 Task: Start in the project Wizardry the sprint 'Starship', with a duration of 2 weeks.
Action: Mouse moved to (931, 315)
Screenshot: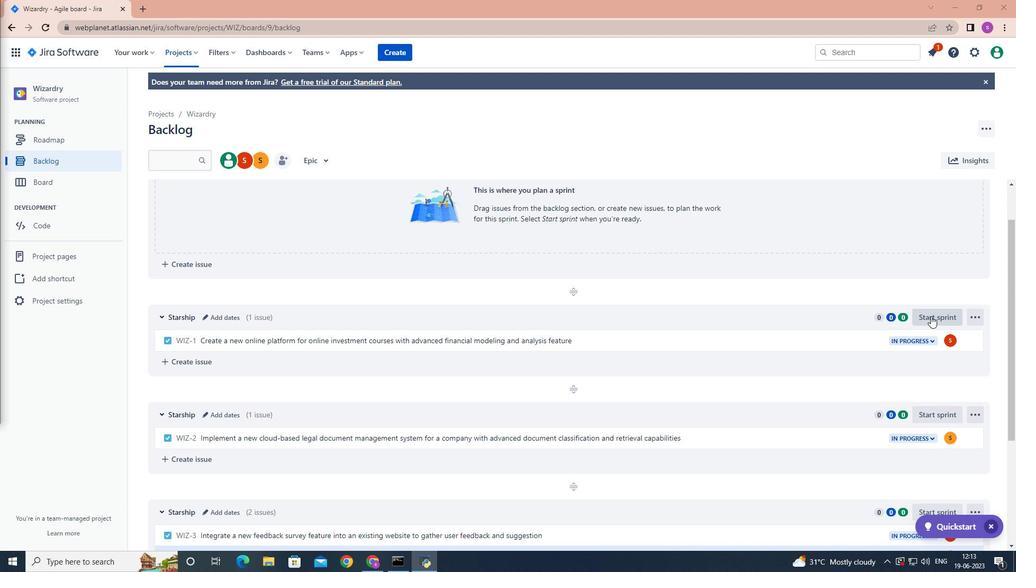 
Action: Mouse pressed left at (931, 315)
Screenshot: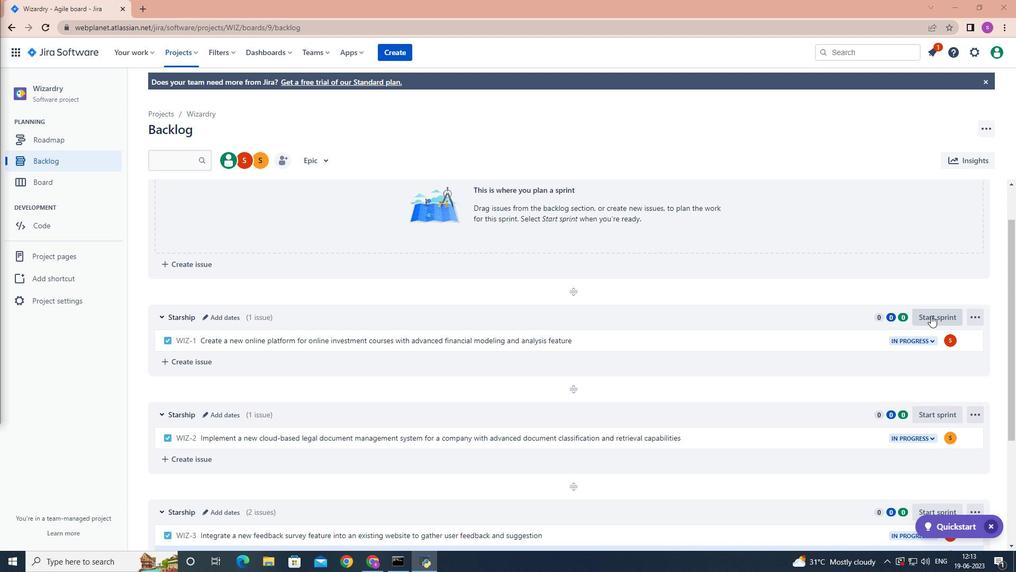 
Action: Mouse moved to (483, 187)
Screenshot: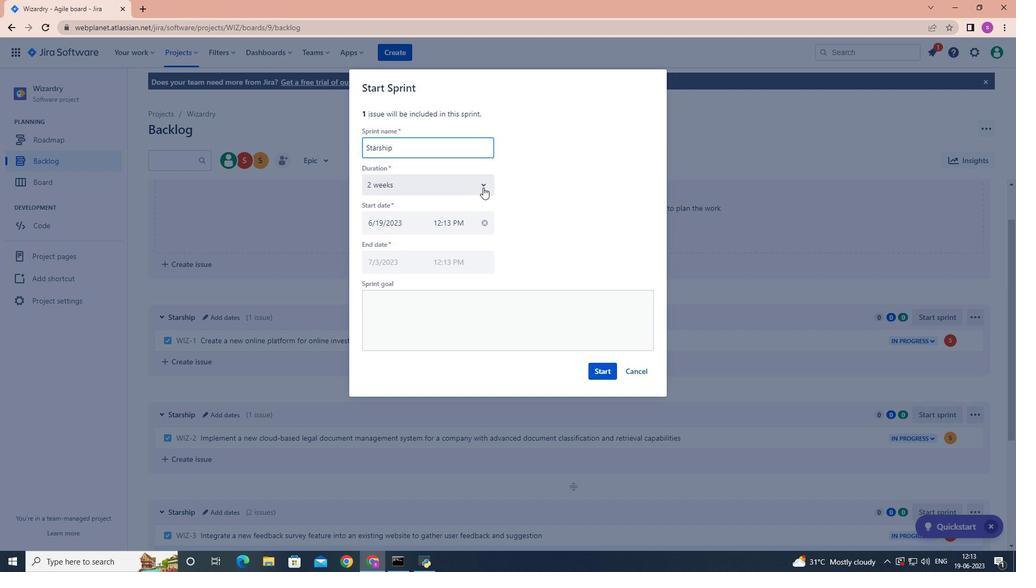 
Action: Mouse pressed left at (483, 187)
Screenshot: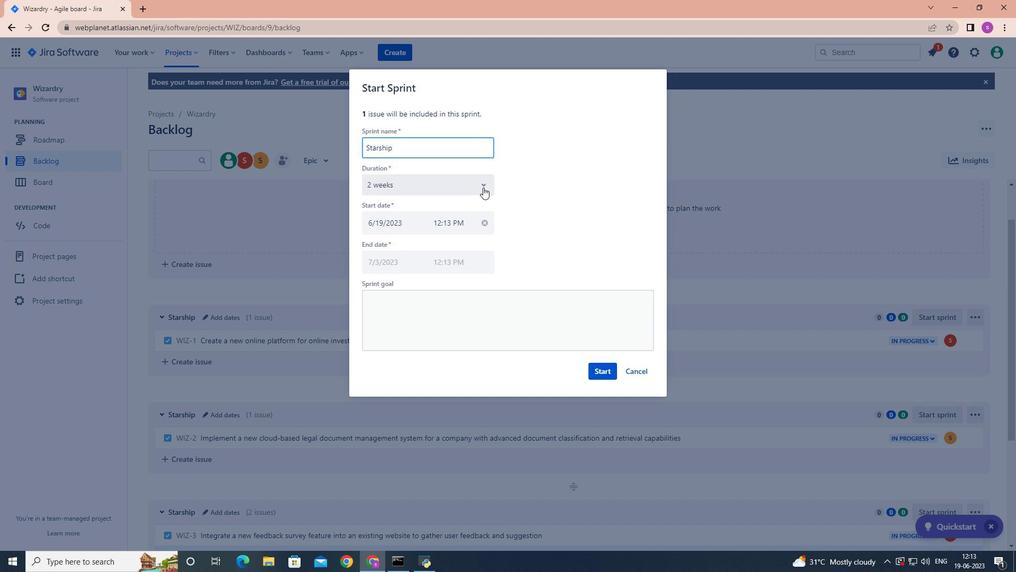 
Action: Mouse moved to (454, 222)
Screenshot: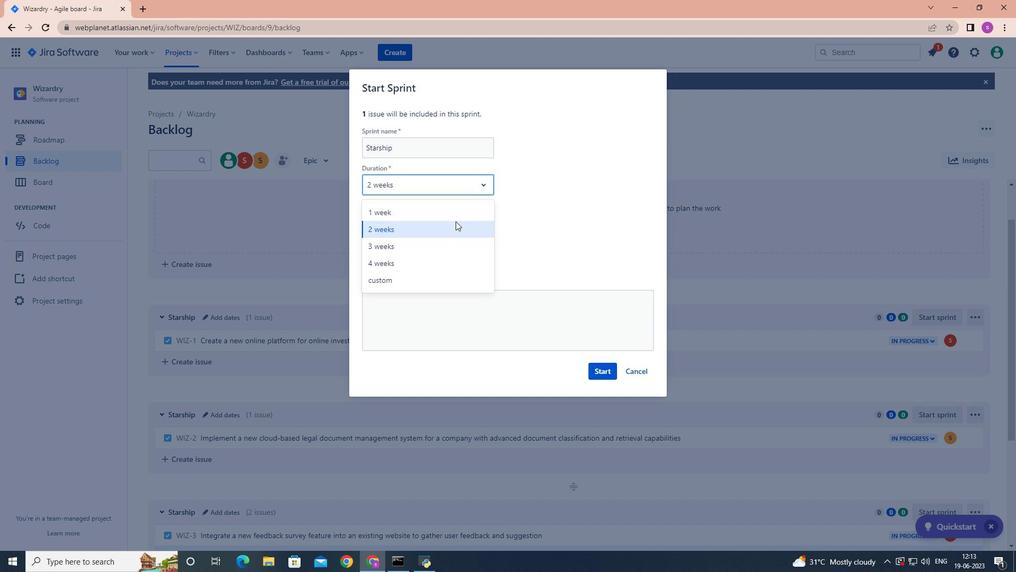 
Action: Mouse pressed left at (454, 222)
Screenshot: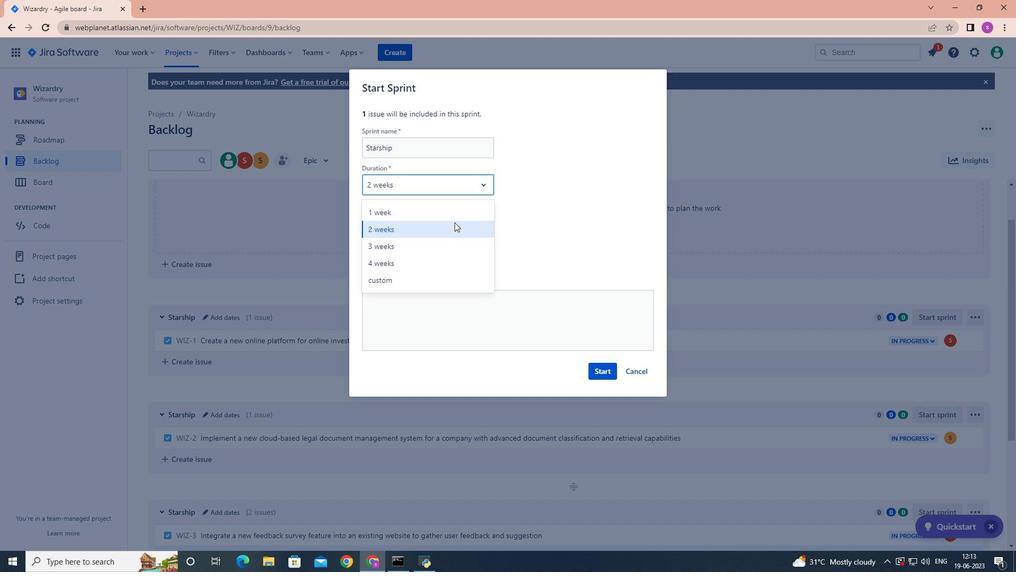 
Action: Mouse moved to (601, 370)
Screenshot: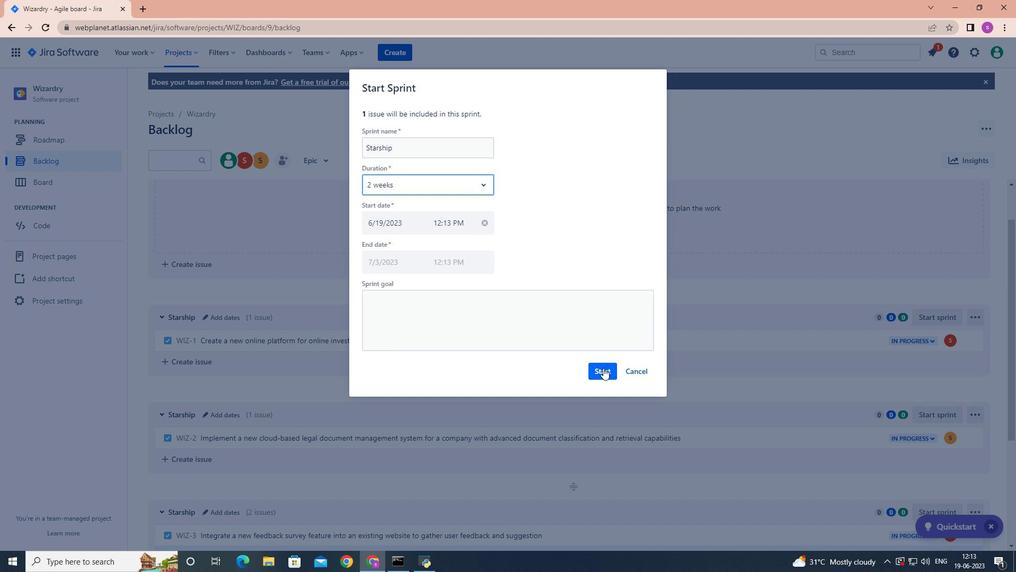 
Action: Mouse pressed left at (601, 370)
Screenshot: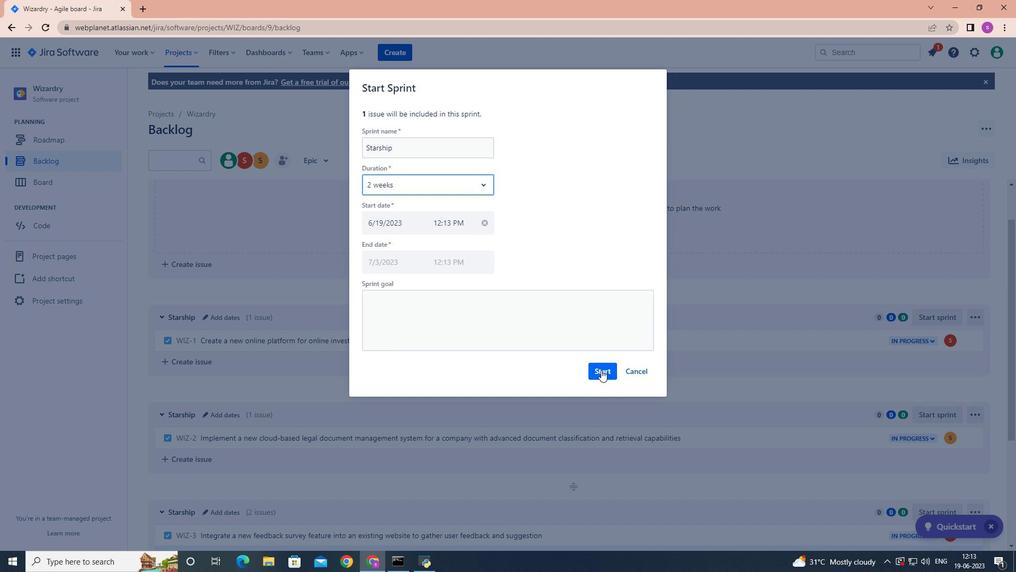 
Action: Mouse moved to (490, 346)
Screenshot: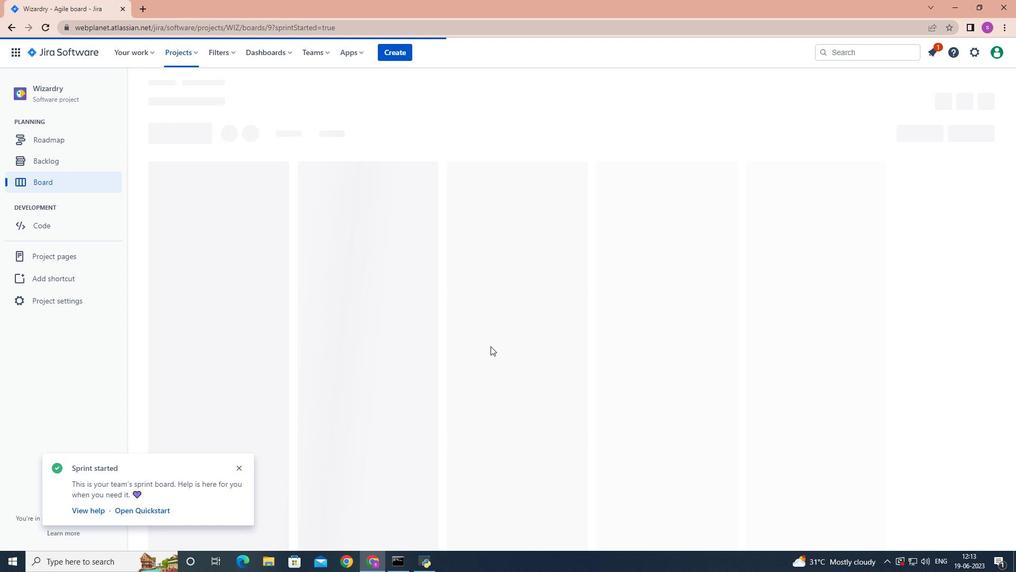 
